 Task: Create Card Card0000000044 in Board Board0000000011 in Workspace WS0000000004 in Trello. Create Card Card0000000045 in Board Board0000000012 in Workspace WS0000000004 in Trello. Create Card Card0000000046 in Board Board0000000012 in Workspace WS0000000004 in Trello. Create Card Card0000000047 in Board Board0000000012 in Workspace WS0000000004 in Trello. Create Card Card0000000048 in Board Board0000000012 in Workspace WS0000000004 in Trello
Action: Mouse moved to (226, 291)
Screenshot: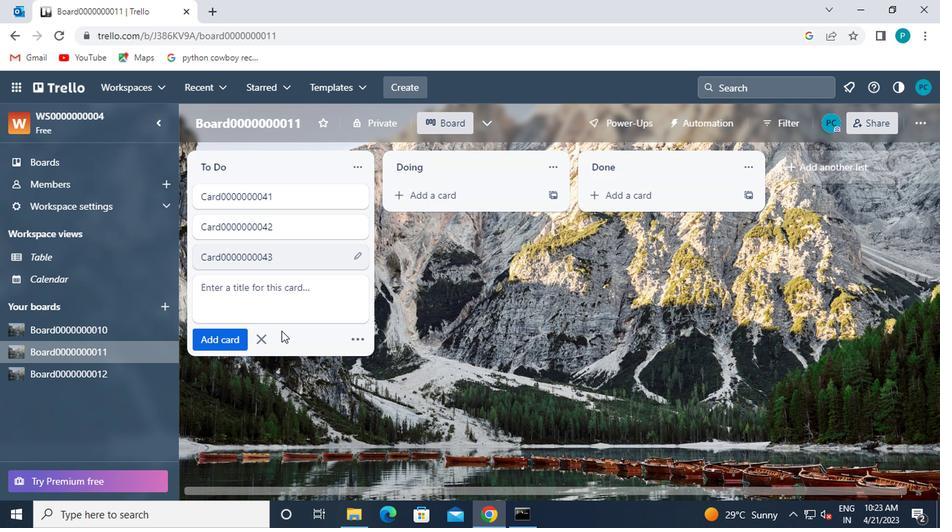 
Action: Mouse pressed left at (226, 291)
Screenshot: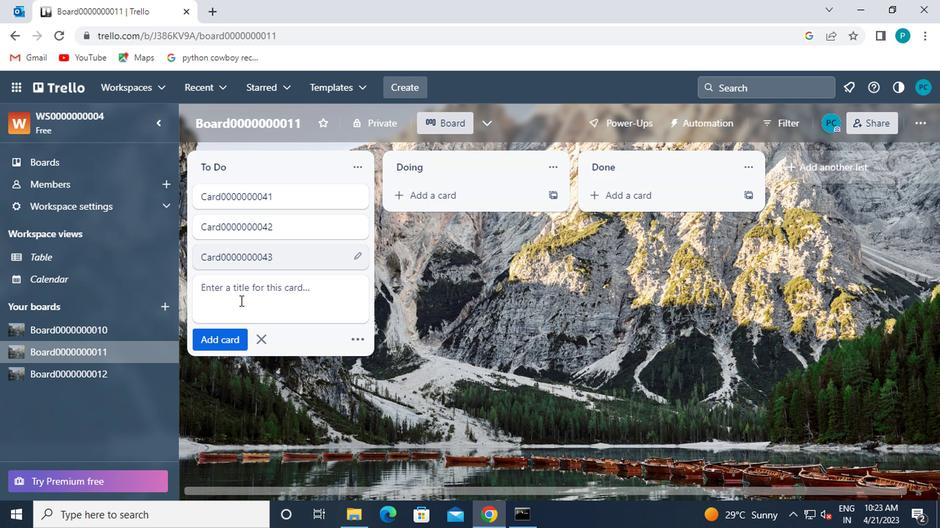 
Action: Key pressed <Key.shift>CARD00000000444<Key.backspace>
Screenshot: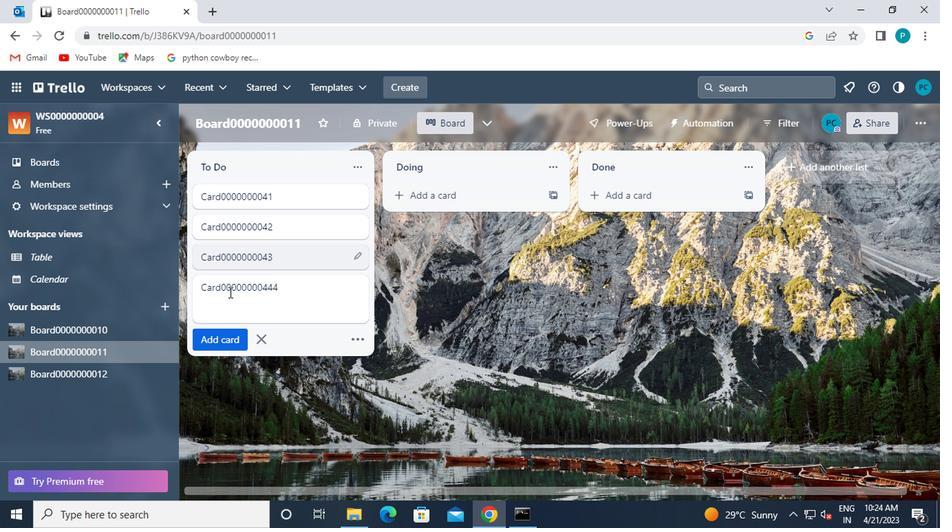 
Action: Mouse moved to (230, 330)
Screenshot: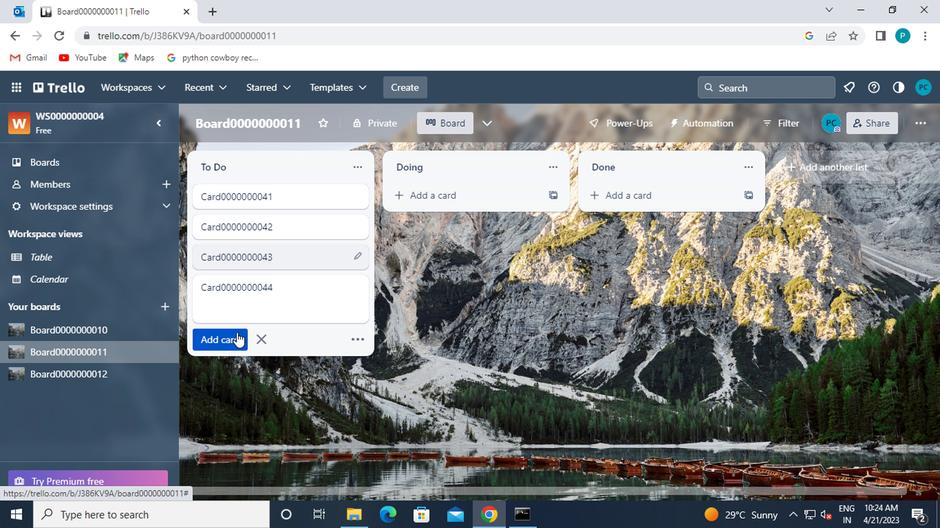 
Action: Mouse pressed left at (230, 330)
Screenshot: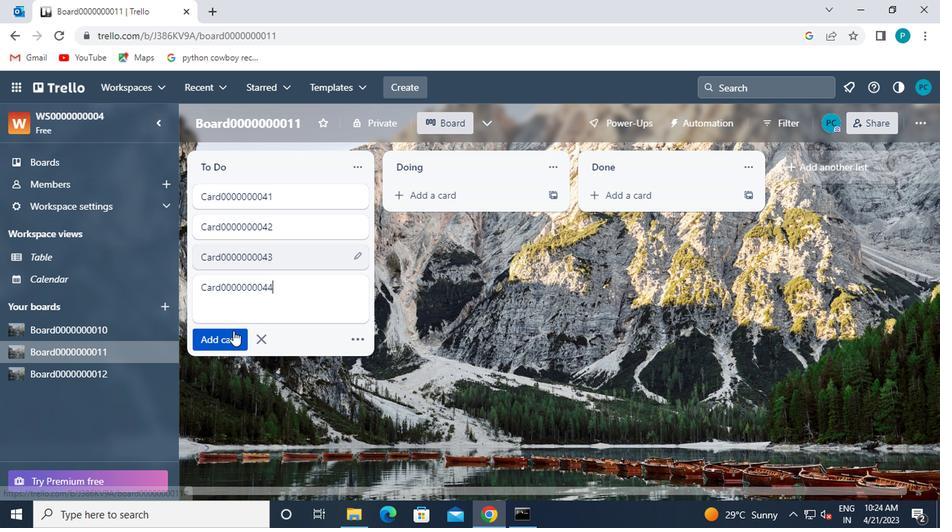 
Action: Mouse moved to (88, 375)
Screenshot: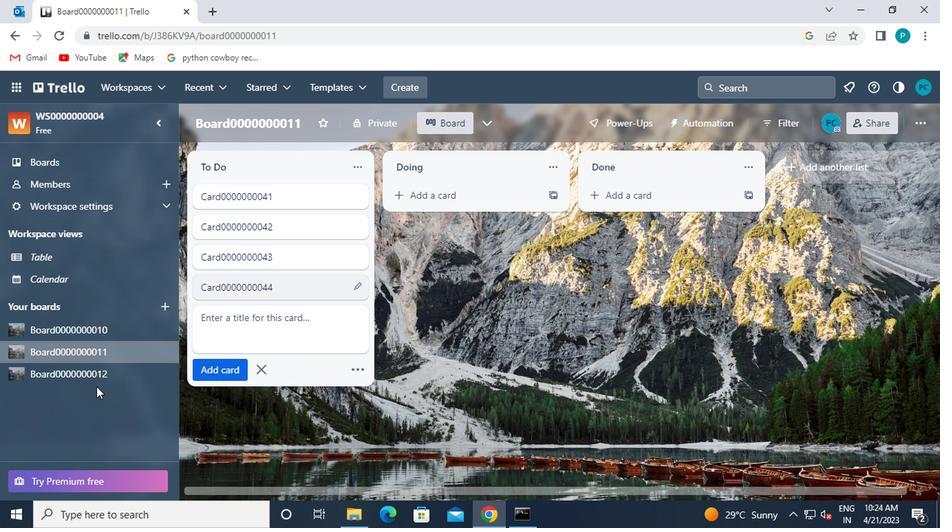 
Action: Mouse pressed left at (88, 375)
Screenshot: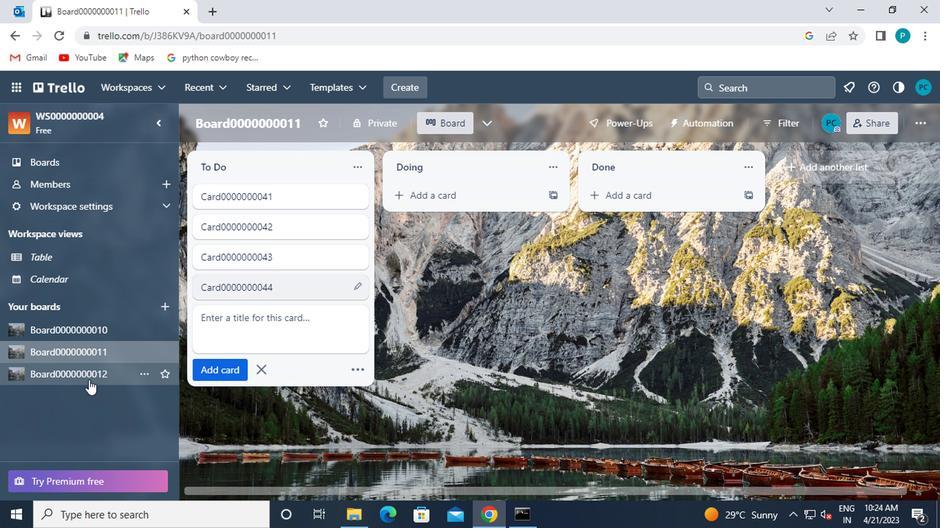 
Action: Mouse moved to (249, 220)
Screenshot: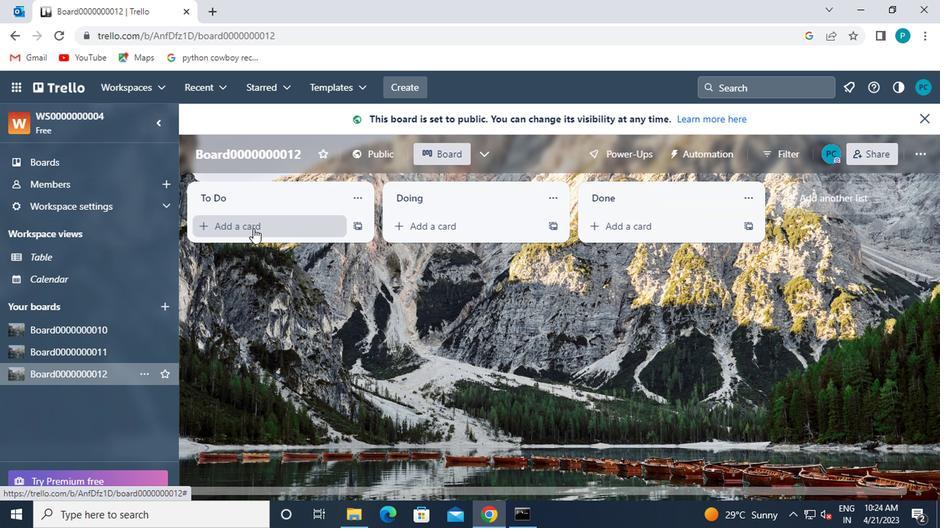 
Action: Mouse pressed left at (249, 220)
Screenshot: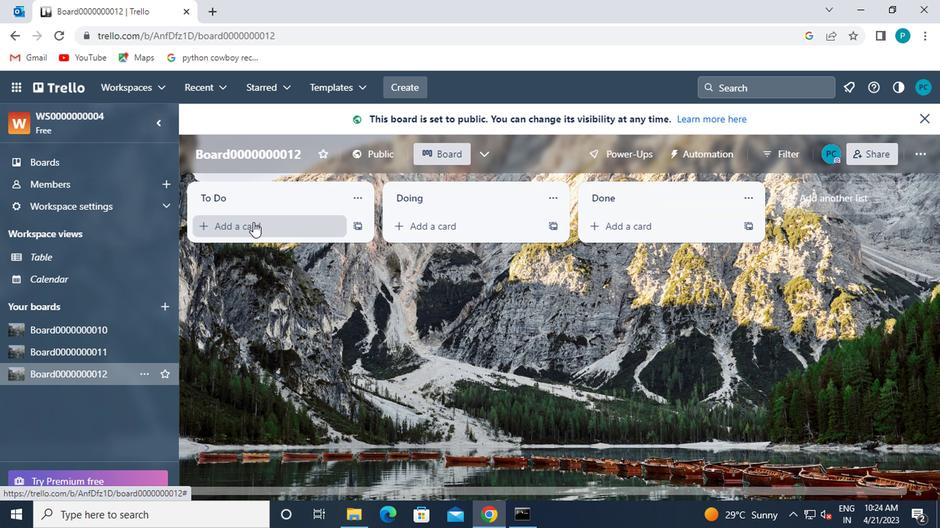 
Action: Mouse moved to (251, 219)
Screenshot: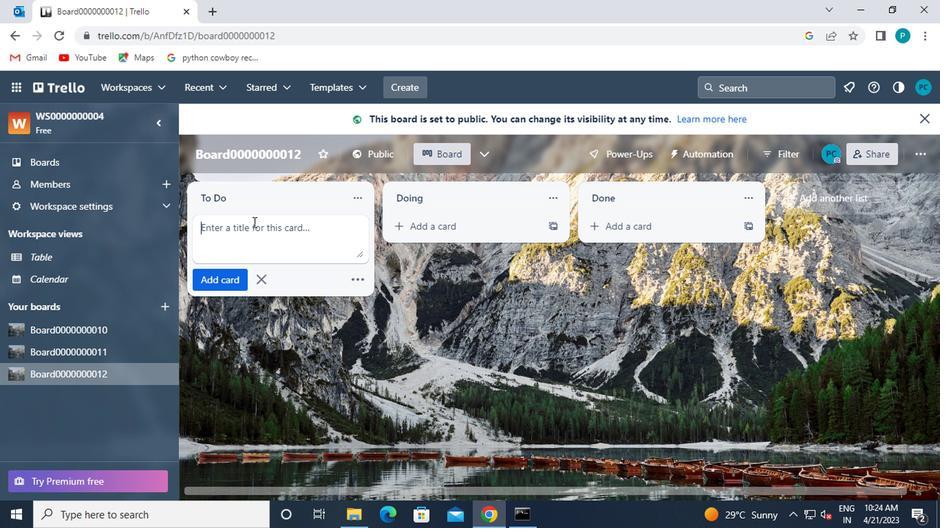 
Action: Key pressed <Key.shift>CARD000000045
Screenshot: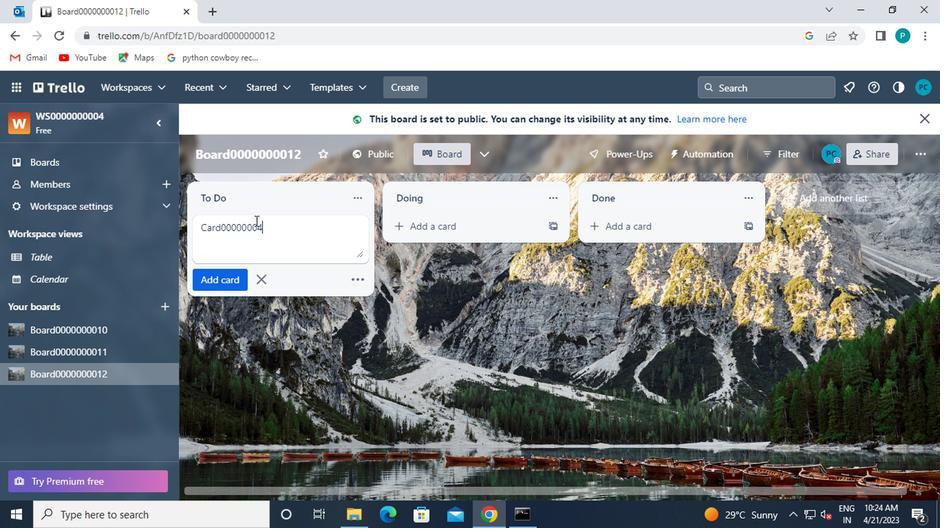 
Action: Mouse moved to (252, 228)
Screenshot: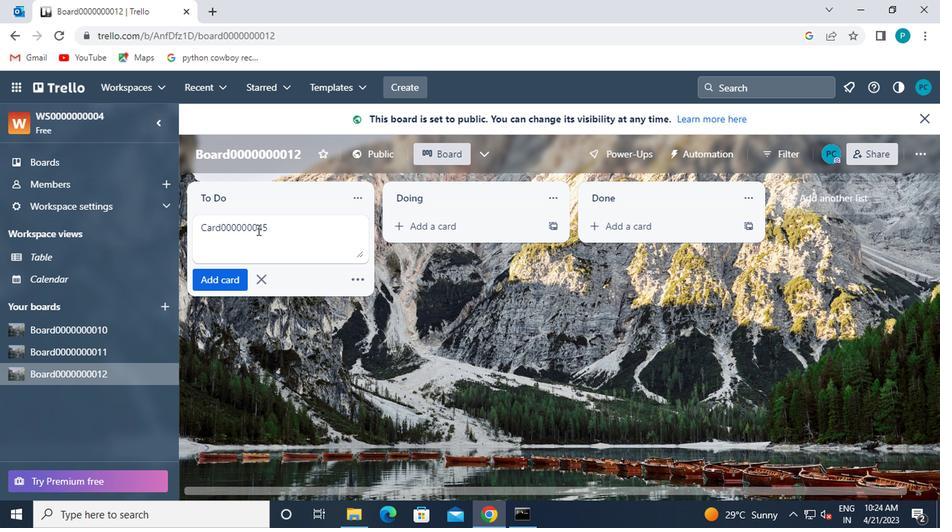 
Action: Mouse pressed left at (252, 228)
Screenshot: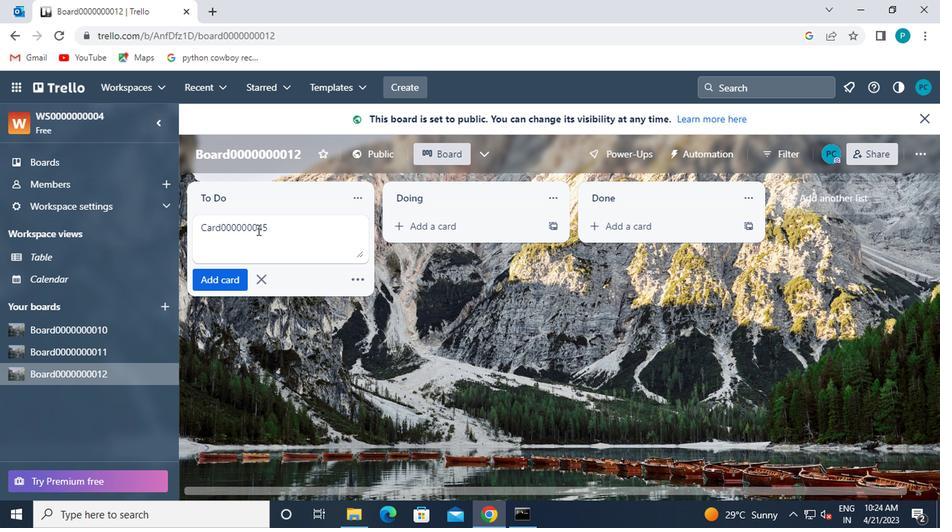 
Action: Mouse moved to (264, 243)
Screenshot: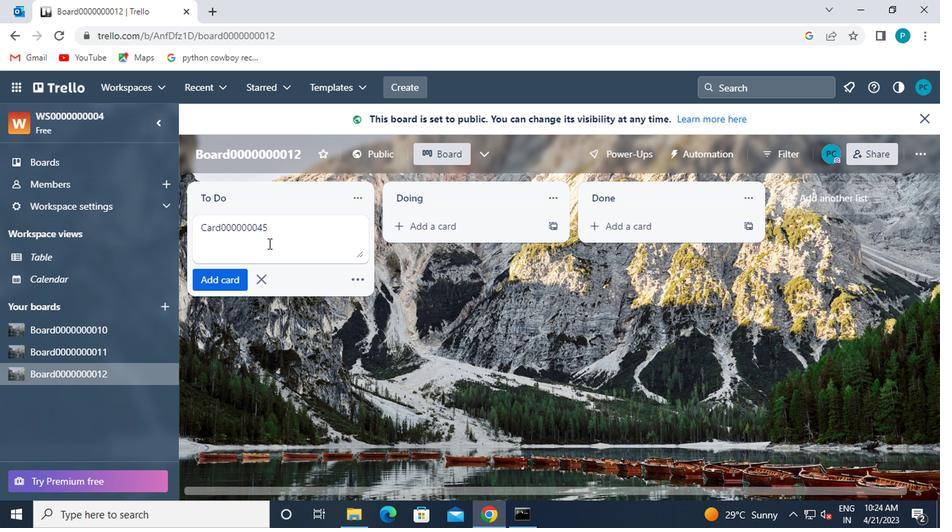 
Action: Key pressed 0
Screenshot: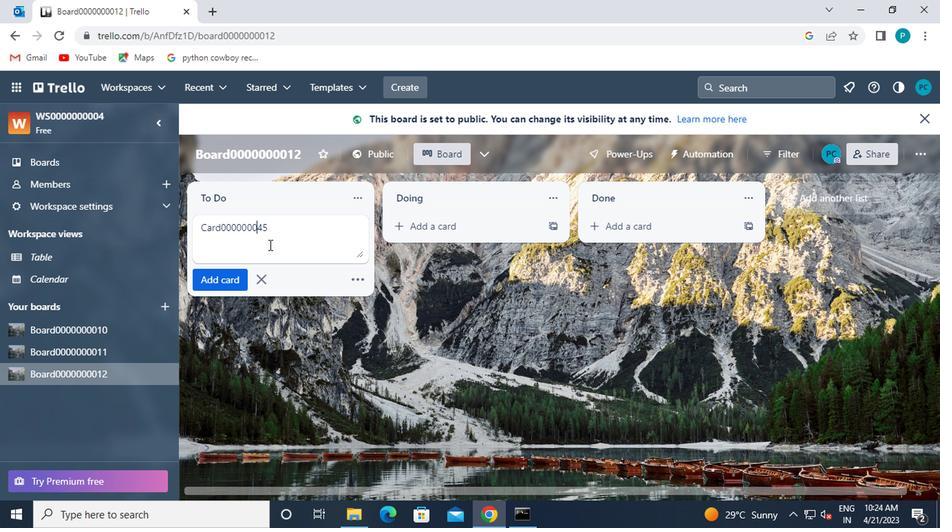
Action: Mouse moved to (227, 271)
Screenshot: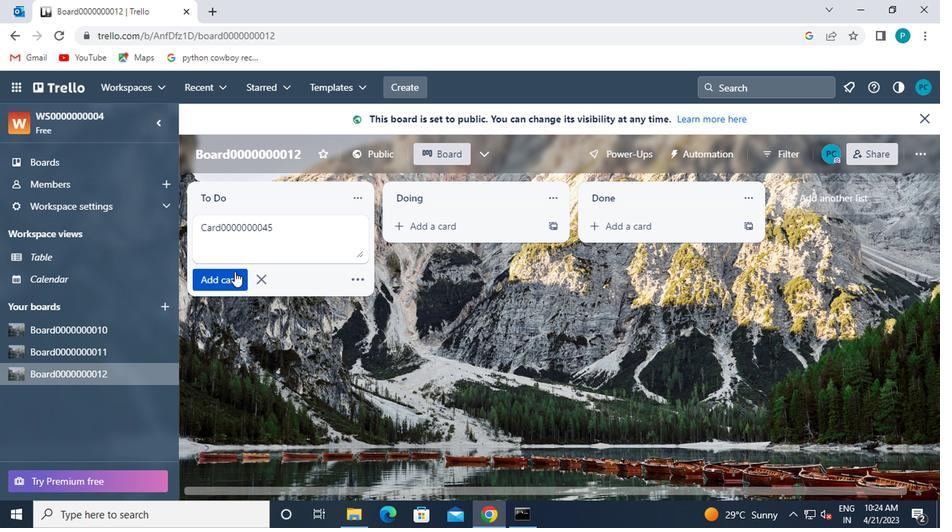 
Action: Mouse pressed left at (227, 271)
Screenshot: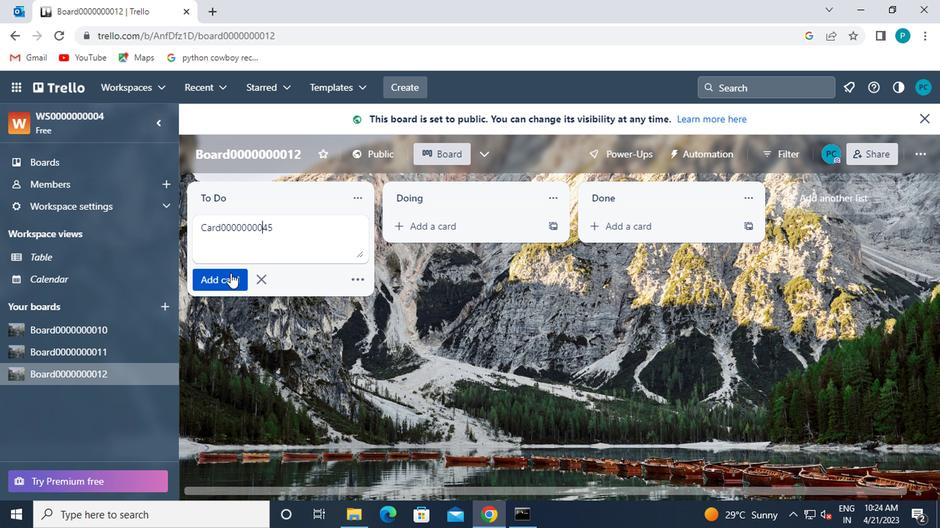 
Action: Mouse moved to (227, 272)
Screenshot: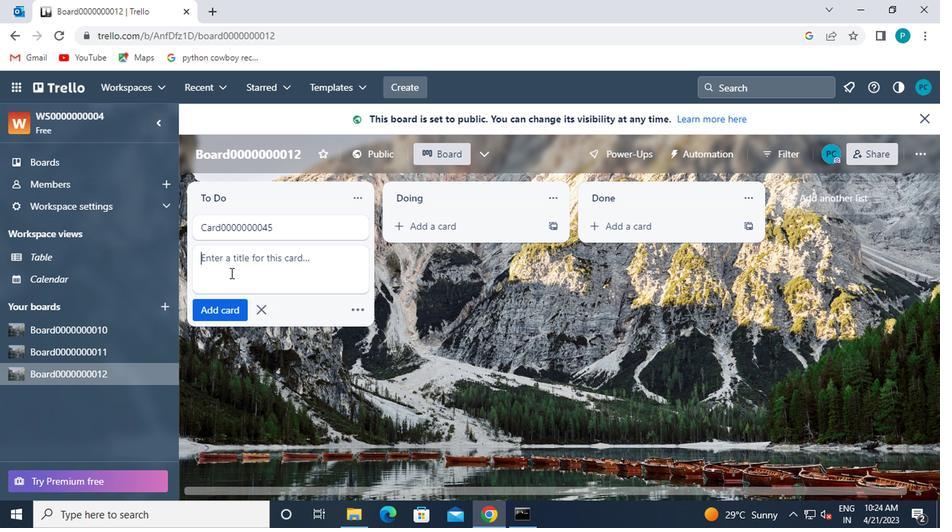 
Action: Key pressed <Key.shift>CARD0000000046
Screenshot: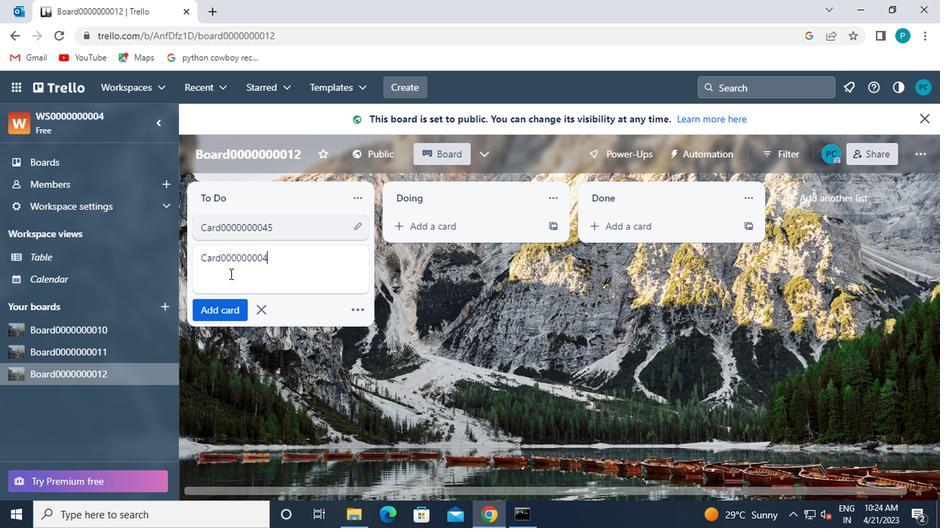 
Action: Mouse moved to (220, 312)
Screenshot: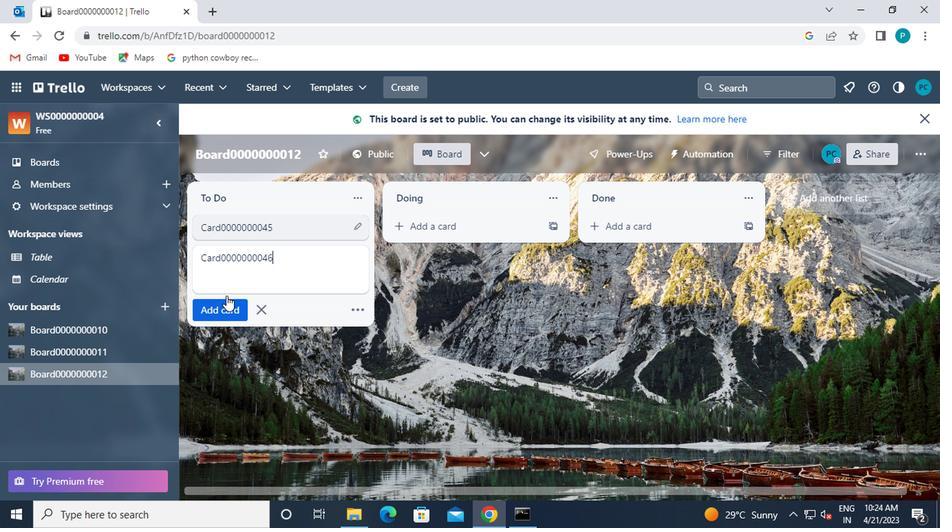 
Action: Mouse pressed left at (220, 312)
Screenshot: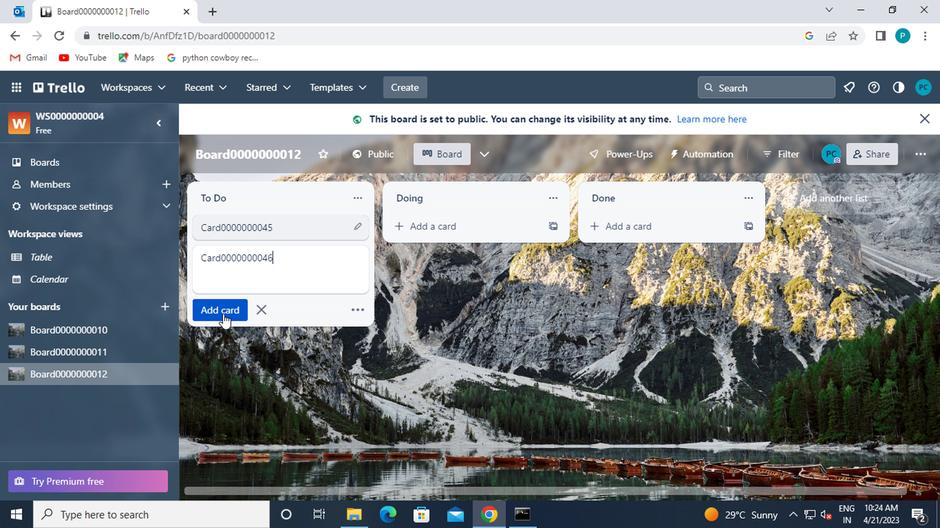 
Action: Key pressed <Key.shift>CARD0000000047
Screenshot: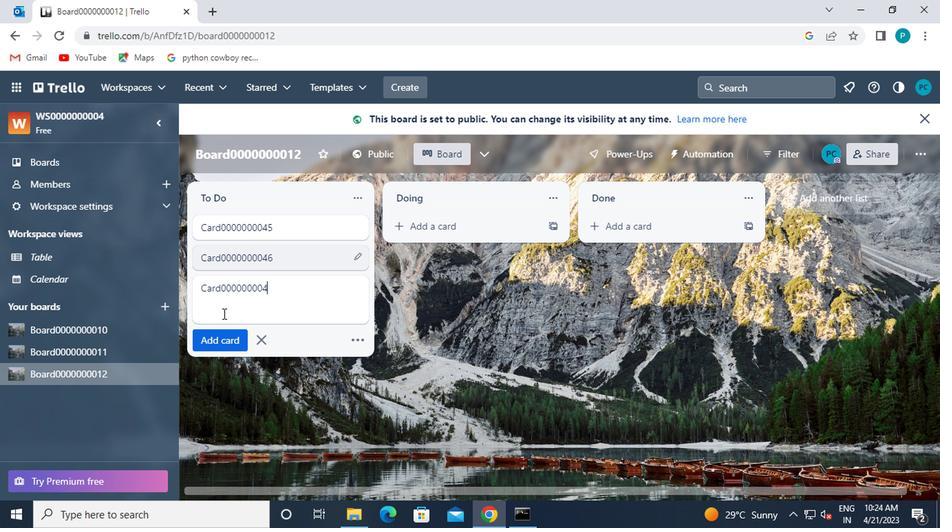 
Action: Mouse moved to (214, 338)
Screenshot: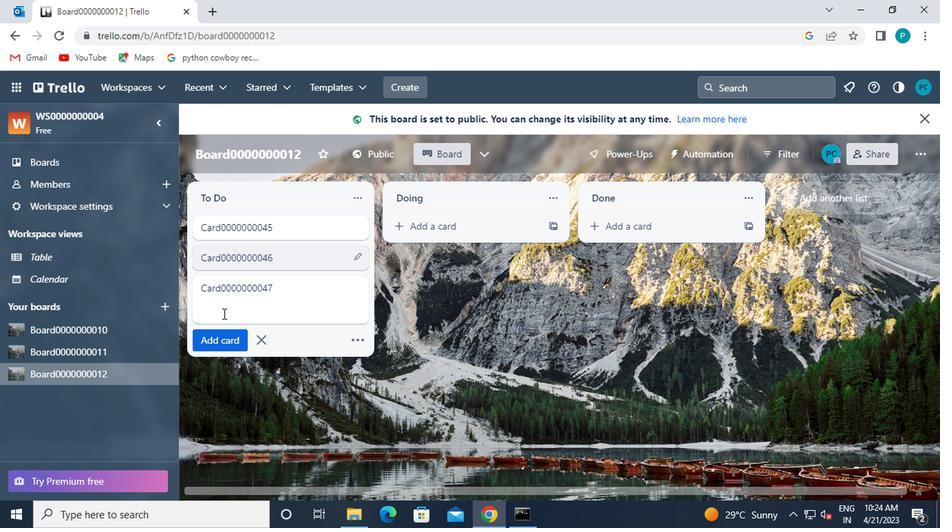 
Action: Mouse pressed left at (214, 338)
Screenshot: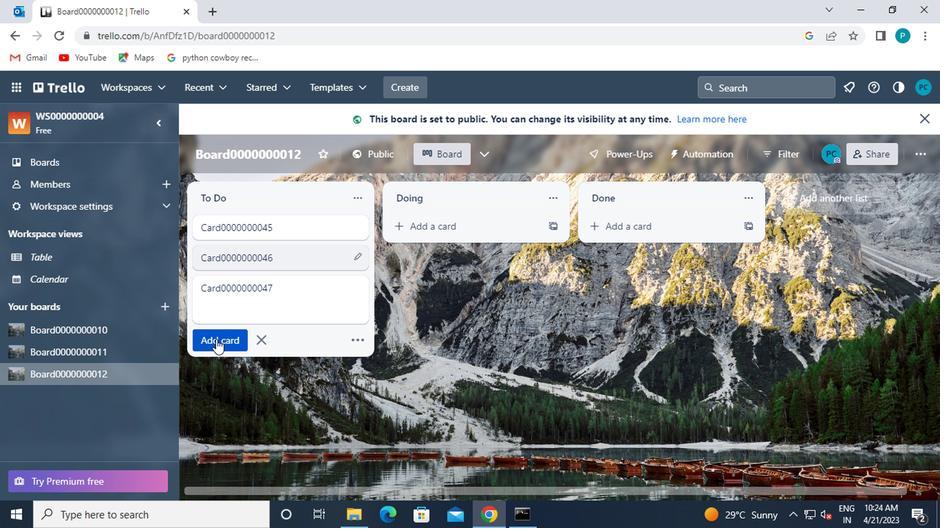 
Action: Key pressed <Key.shift>CARD0000000048
Screenshot: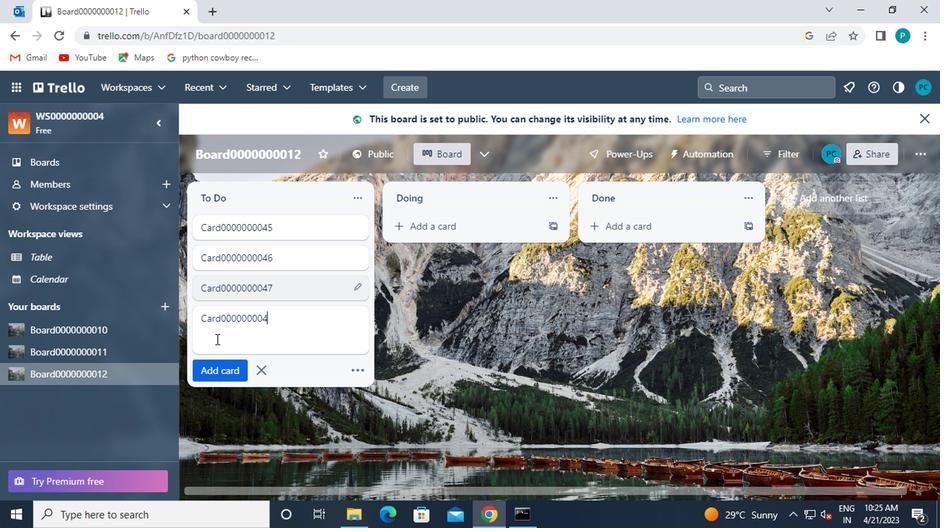 
Action: Mouse moved to (218, 372)
Screenshot: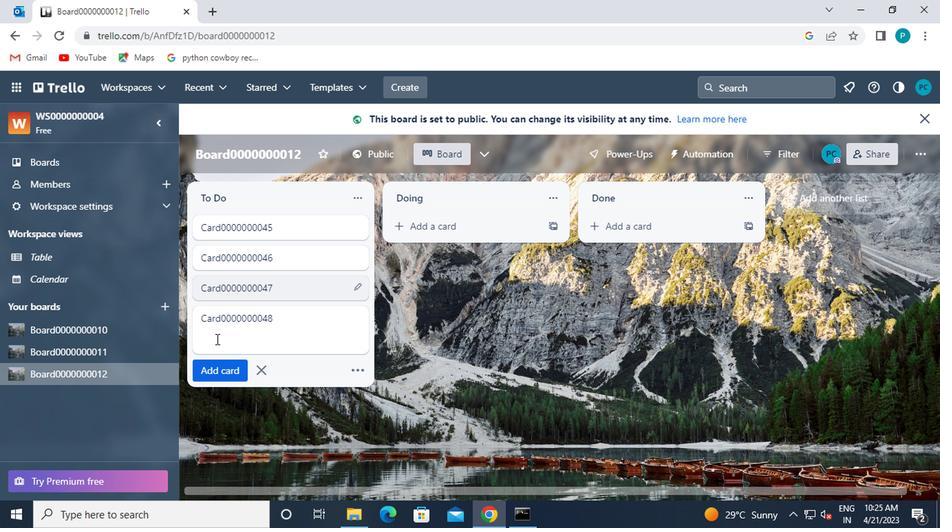 
Action: Mouse pressed left at (218, 372)
Screenshot: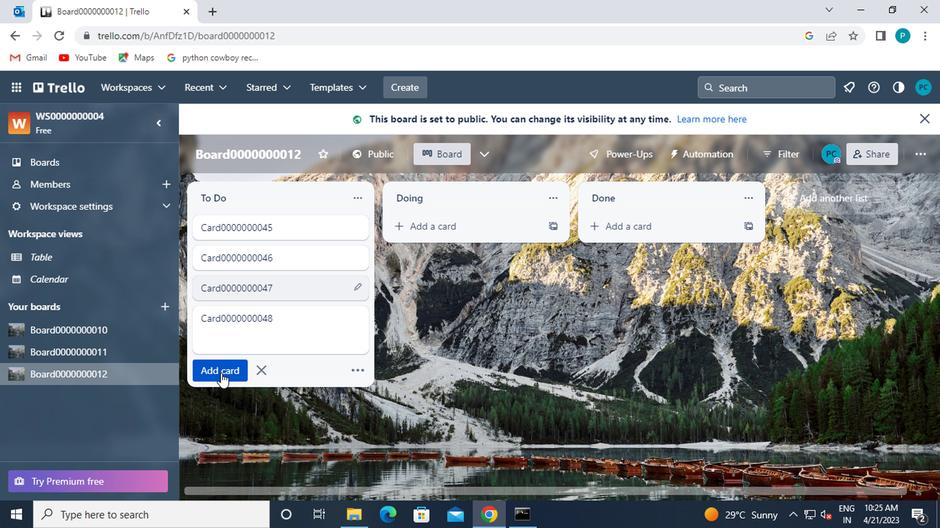 
